 Task: Add an event with the title Second Marketing Campaign Assessment and Adjustments, date '2023/11/17', time 7:00 AM to 9:00 AMand add a description: Instruct the fallers to stand with their backs to their catchers, arms crossed against their chest, and feet together. The catchers should position themselves directly behind the fallers, ready to receive them., put the event into Yellow category . Add location for the event as: Edinburgh, UK, logged in from the account softage.8@softage.netand send the event invitation to softage.5@softage.net and softage.6@softage.net. Set a reminder for the event 5 minutes before
Action: Mouse moved to (104, 134)
Screenshot: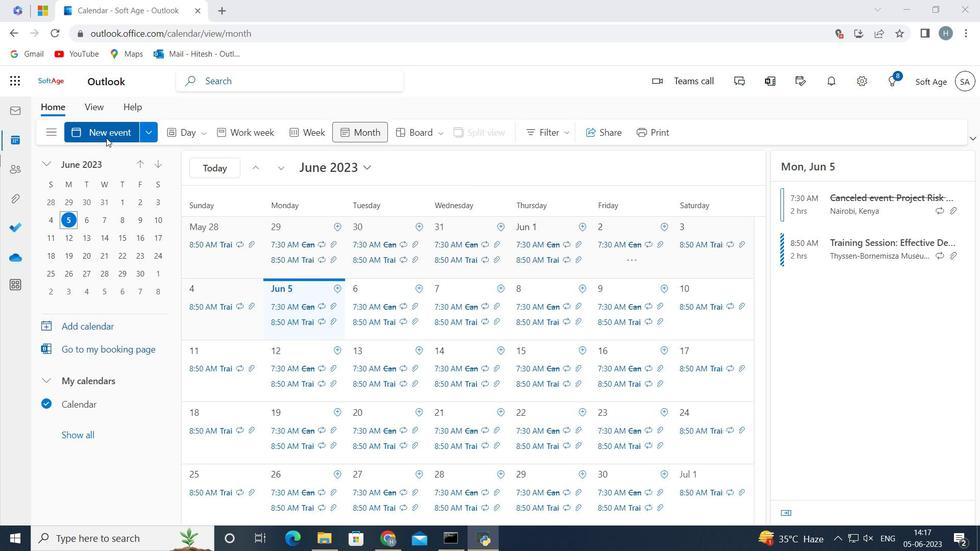 
Action: Mouse pressed left at (104, 134)
Screenshot: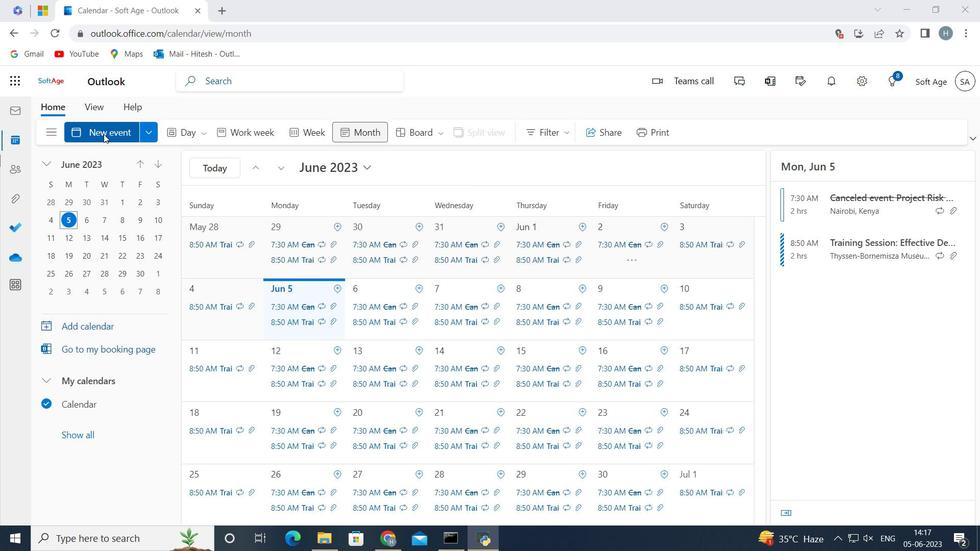 
Action: Mouse moved to (284, 206)
Screenshot: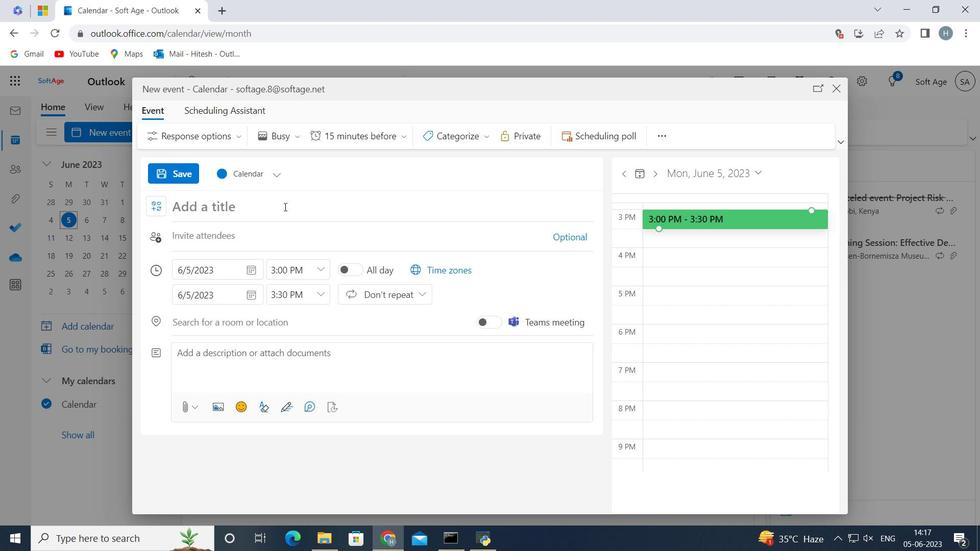 
Action: Mouse pressed left at (284, 206)
Screenshot: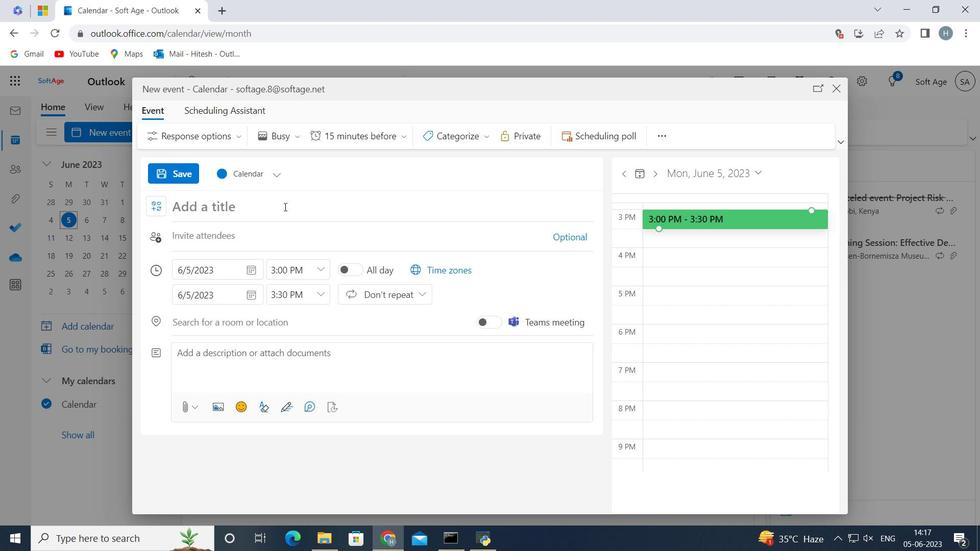 
Action: Mouse moved to (285, 206)
Screenshot: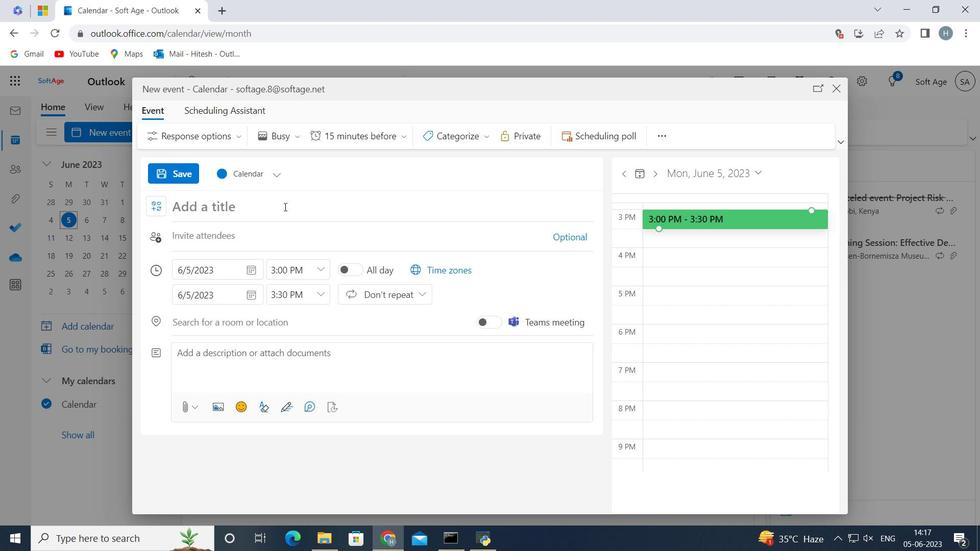 
Action: Key pressed <Key.shift>Second<Key.space><Key.shift>Mr<Key.backspace>arketing<Key.space><Key.shift>Campaign<Key.space><Key.shift>Assessment<Key.space>and<Key.space><Key.shift>Adjustments<Key.enter>
Screenshot: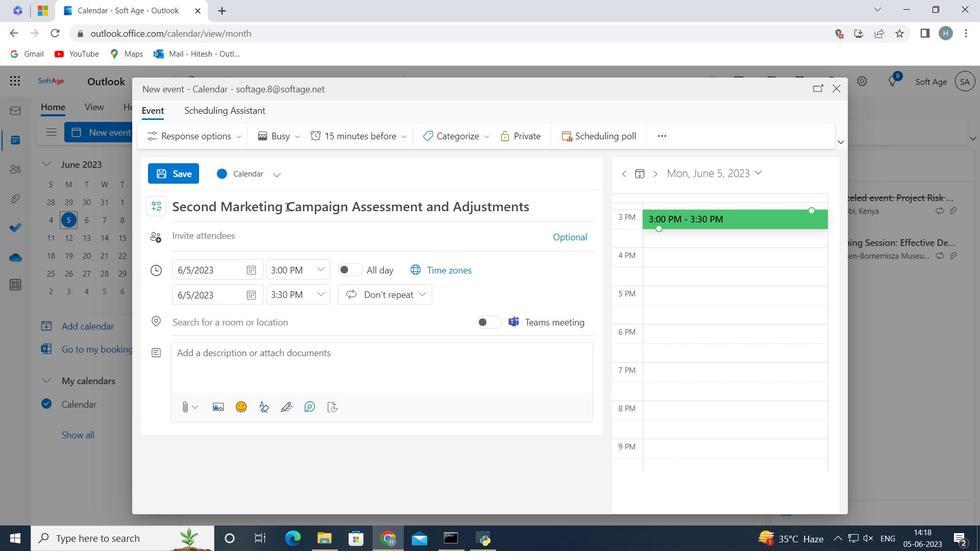 
Action: Mouse scrolled (285, 207) with delta (0, 0)
Screenshot: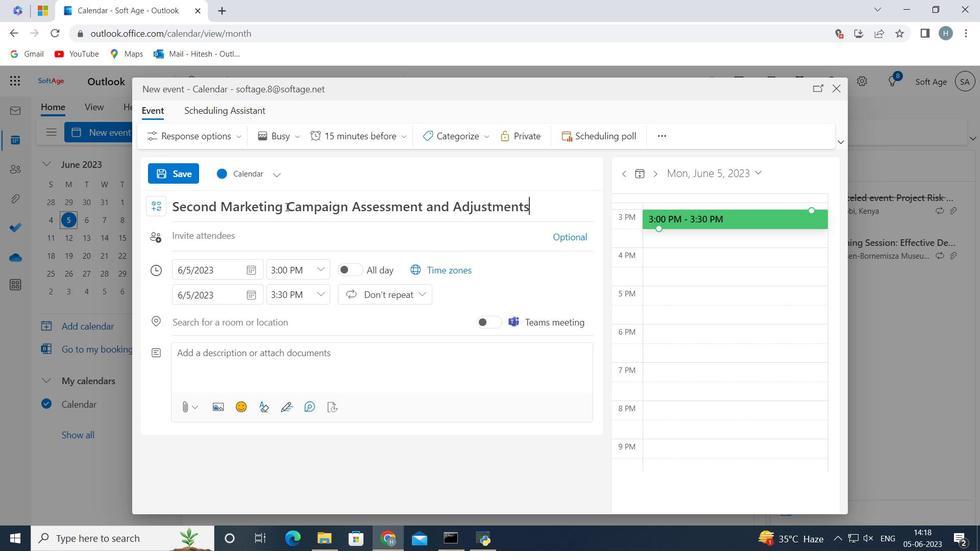 
Action: Mouse moved to (250, 267)
Screenshot: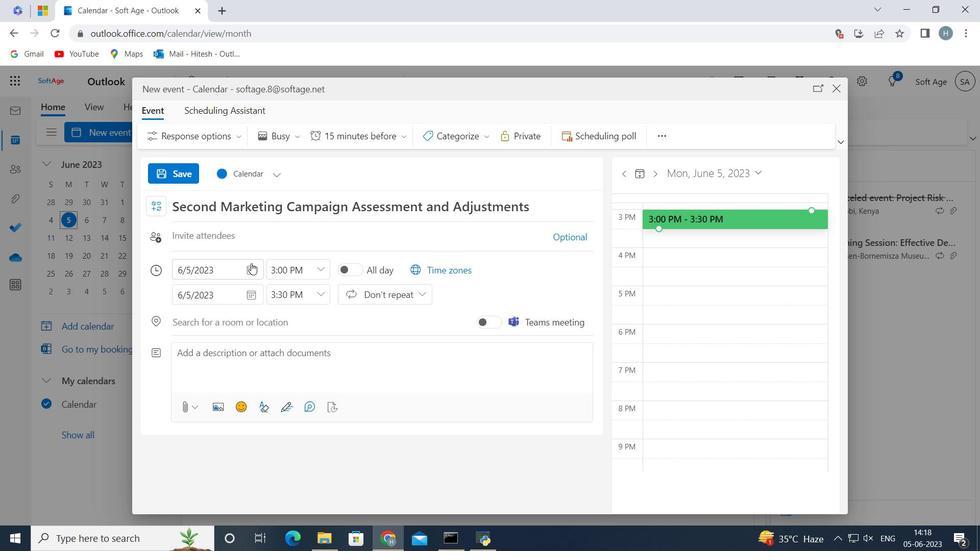 
Action: Mouse pressed left at (250, 267)
Screenshot: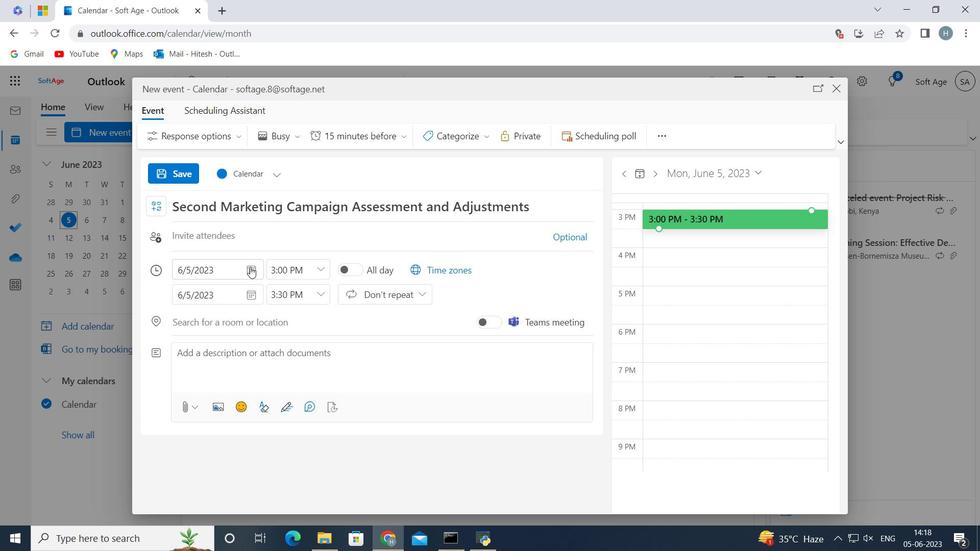 
Action: Mouse moved to (199, 292)
Screenshot: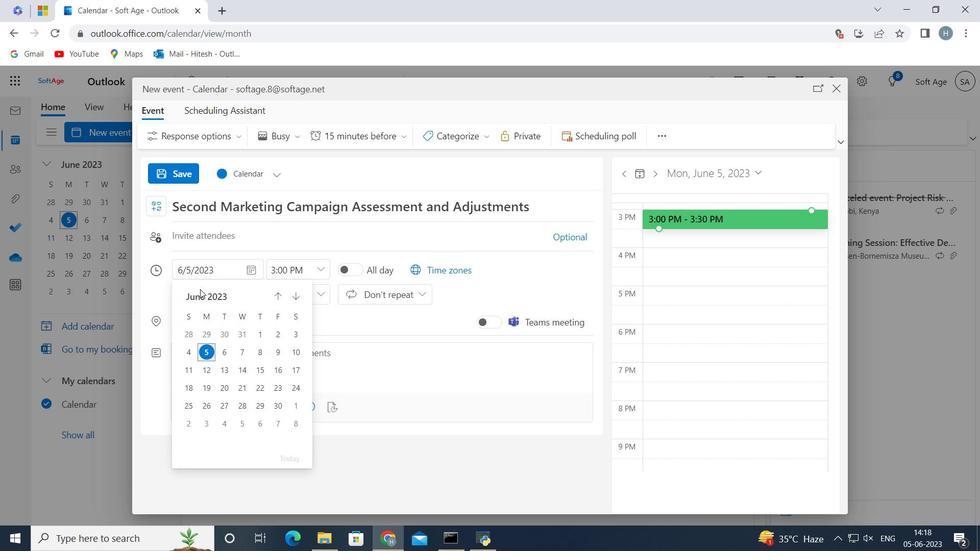 
Action: Mouse pressed left at (199, 292)
Screenshot: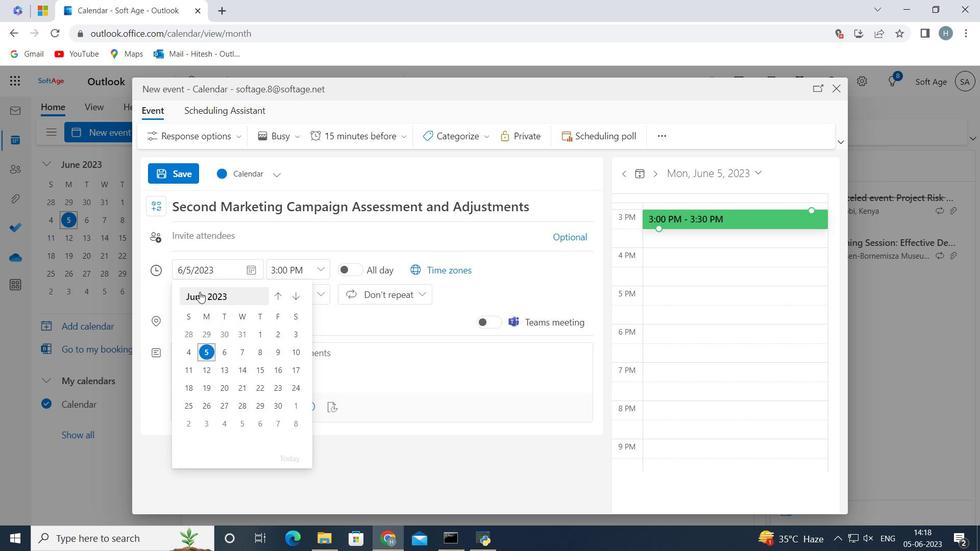 
Action: Mouse moved to (263, 392)
Screenshot: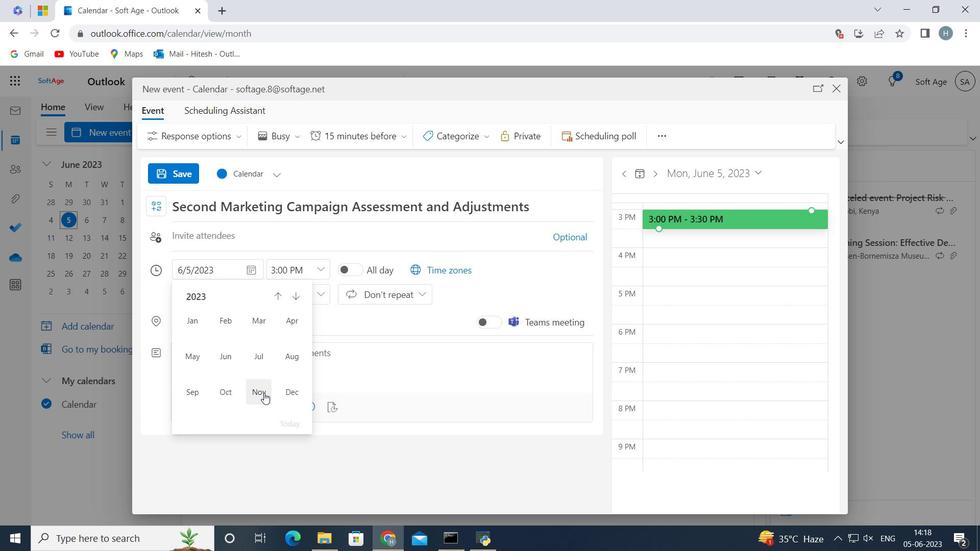 
Action: Mouse pressed left at (263, 392)
Screenshot: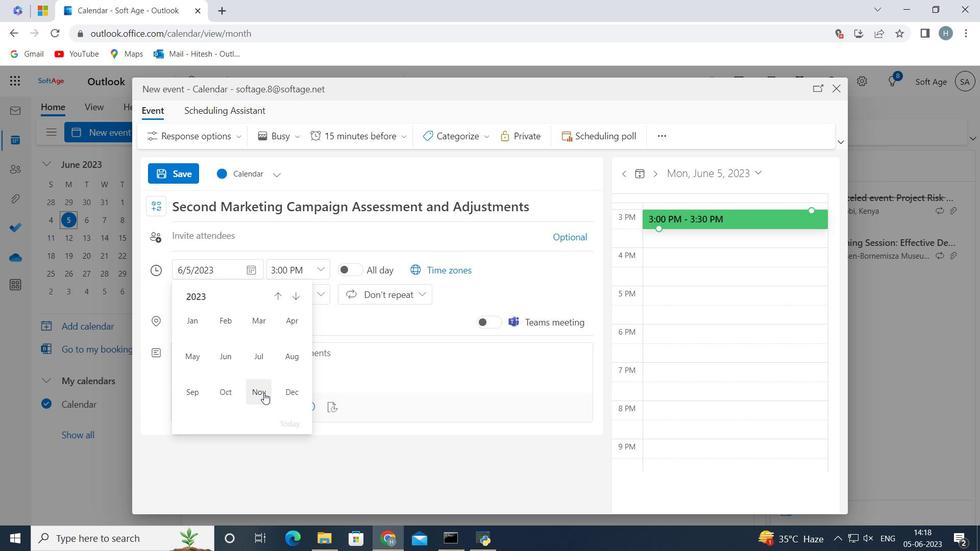 
Action: Mouse moved to (278, 367)
Screenshot: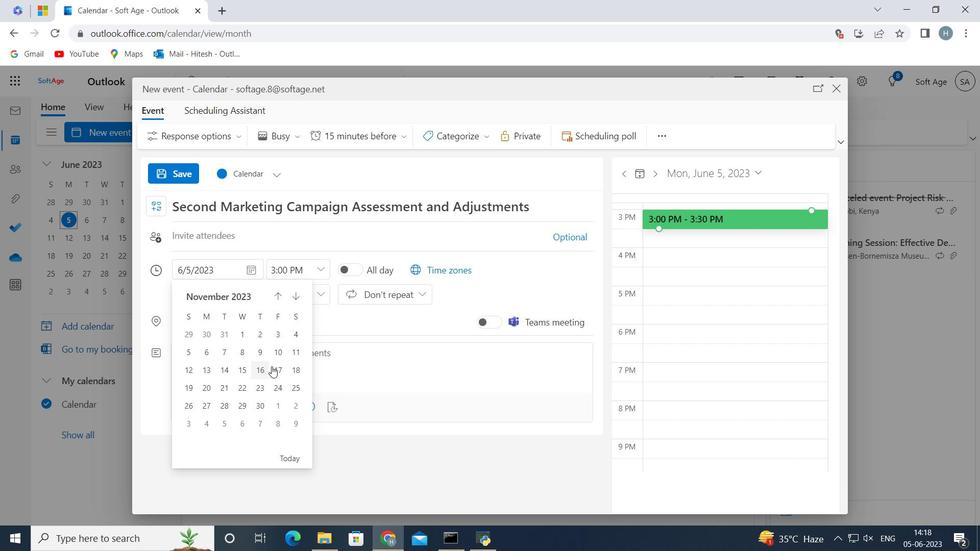 
Action: Mouse pressed left at (278, 367)
Screenshot: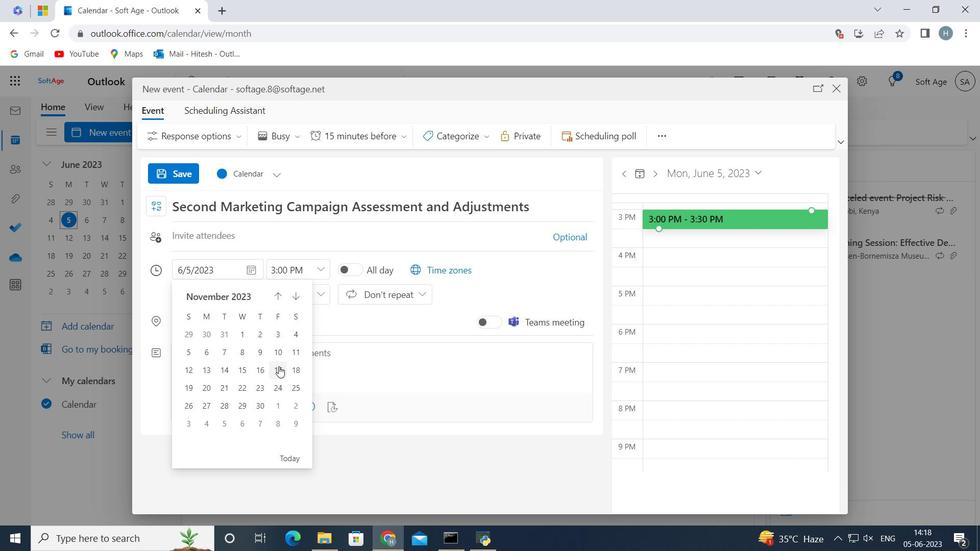 
Action: Mouse moved to (319, 270)
Screenshot: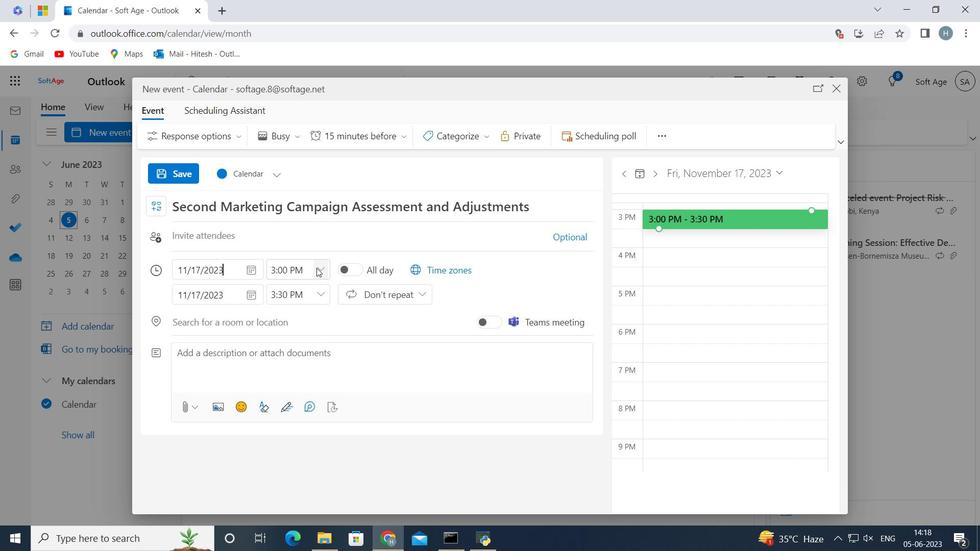 
Action: Mouse pressed left at (319, 270)
Screenshot: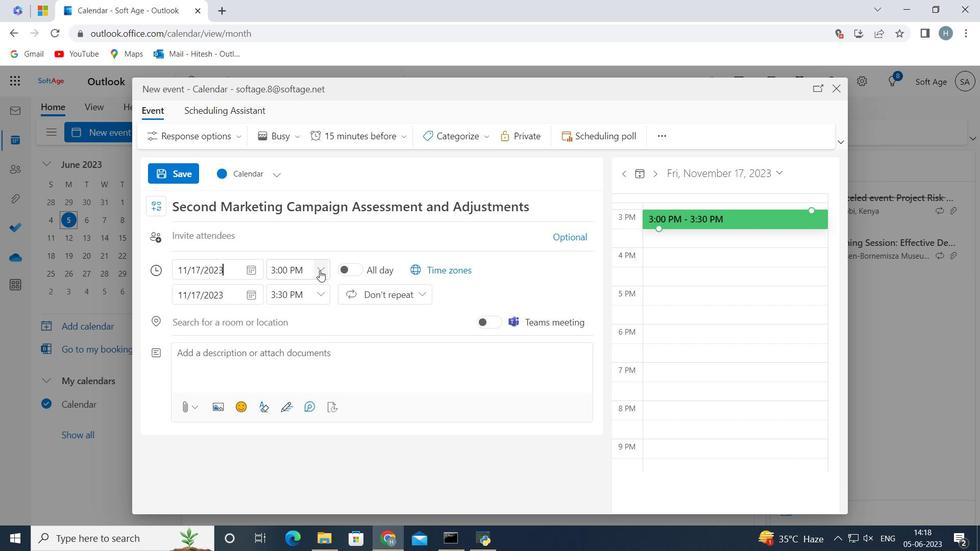 
Action: Mouse moved to (304, 333)
Screenshot: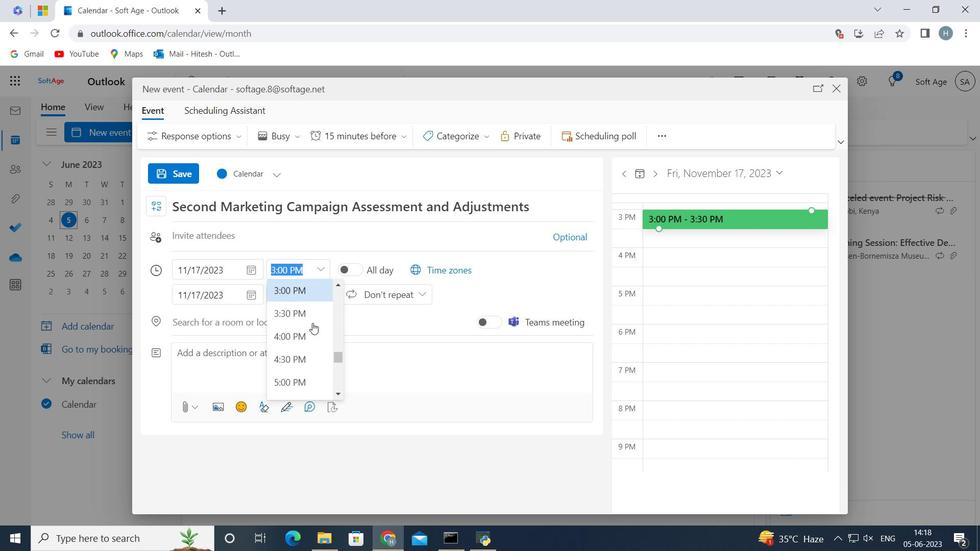 
Action: Mouse scrolled (304, 334) with delta (0, 0)
Screenshot: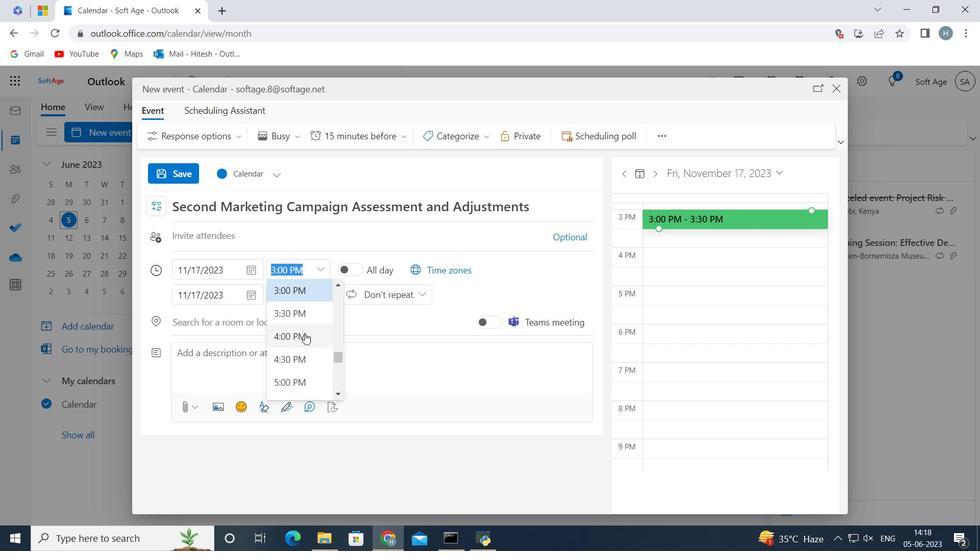 
Action: Mouse scrolled (304, 334) with delta (0, 0)
Screenshot: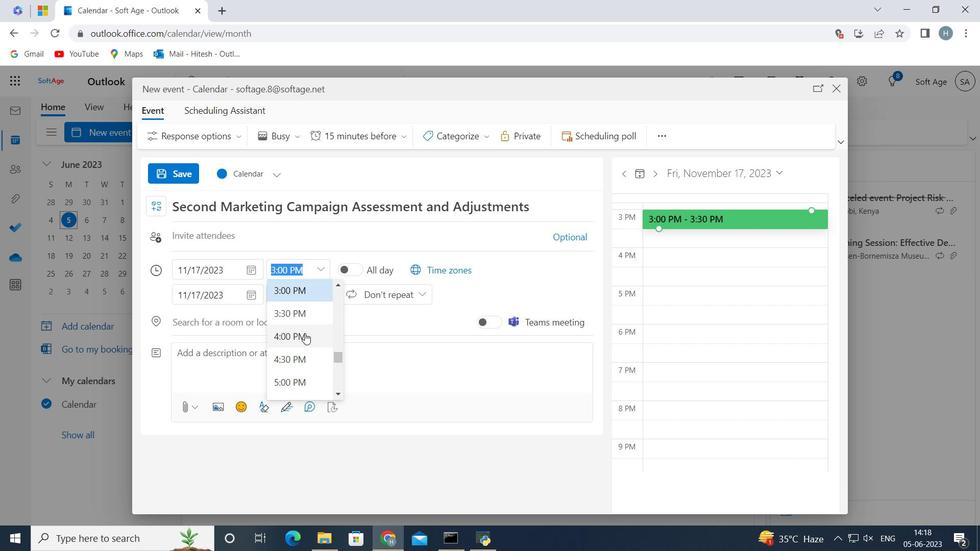 
Action: Mouse scrolled (304, 334) with delta (0, 0)
Screenshot: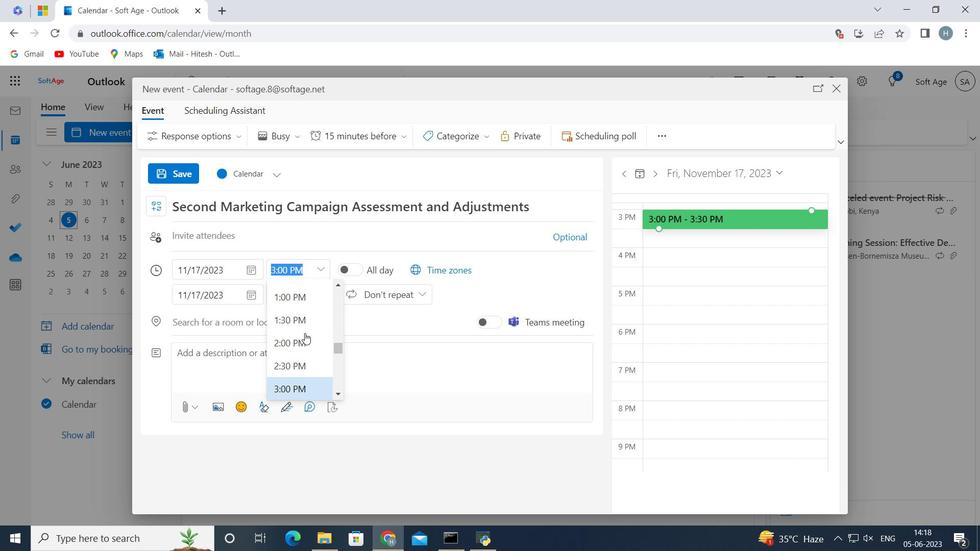 
Action: Mouse scrolled (304, 334) with delta (0, 0)
Screenshot: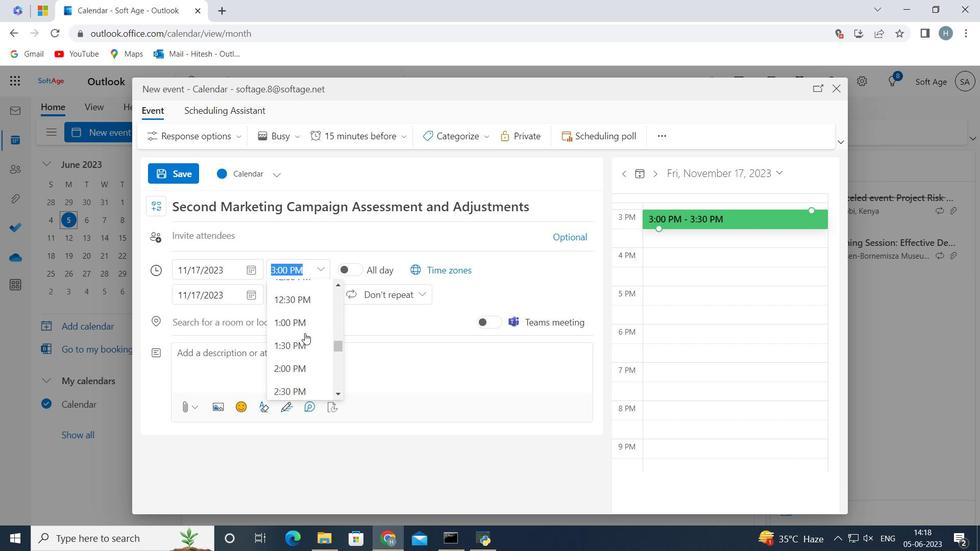 
Action: Mouse scrolled (304, 334) with delta (0, 0)
Screenshot: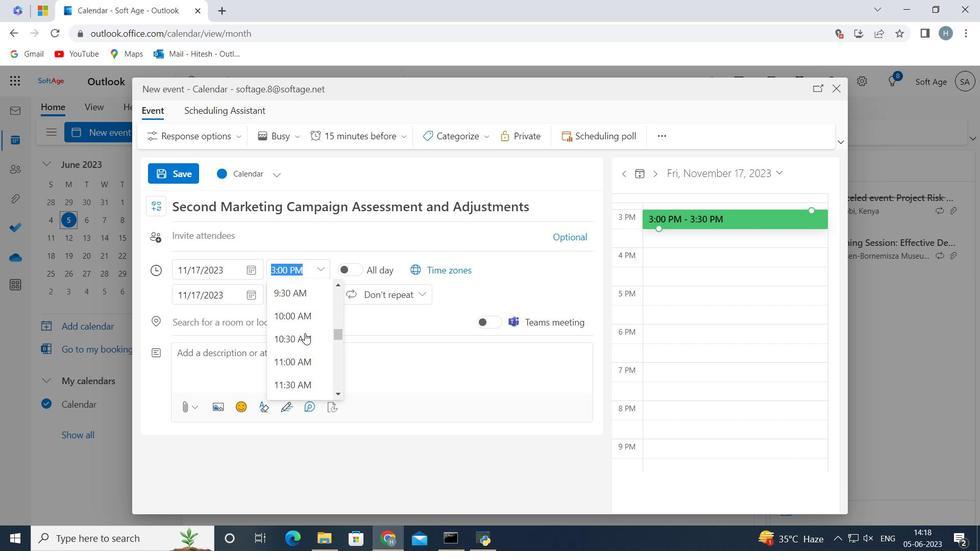 
Action: Mouse scrolled (304, 334) with delta (0, 0)
Screenshot: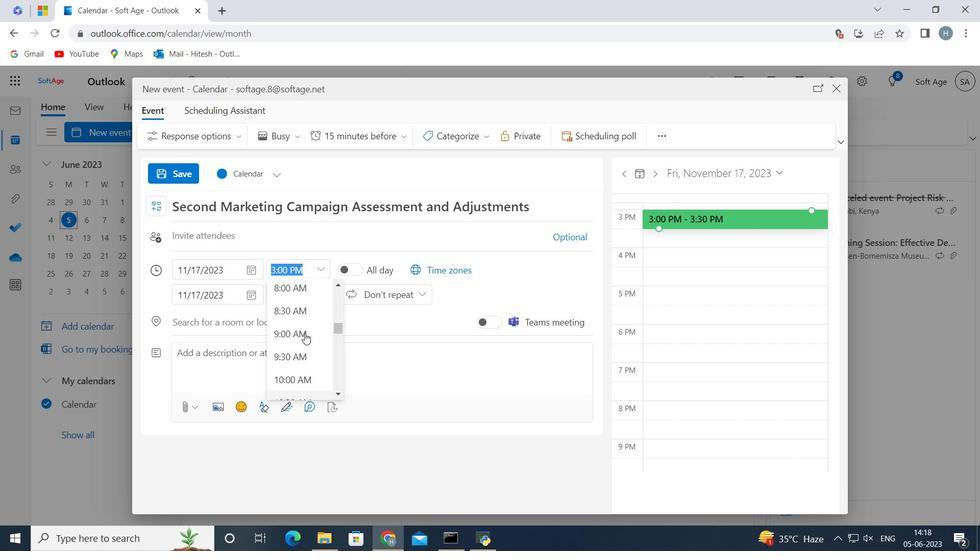 
Action: Mouse scrolled (304, 334) with delta (0, 0)
Screenshot: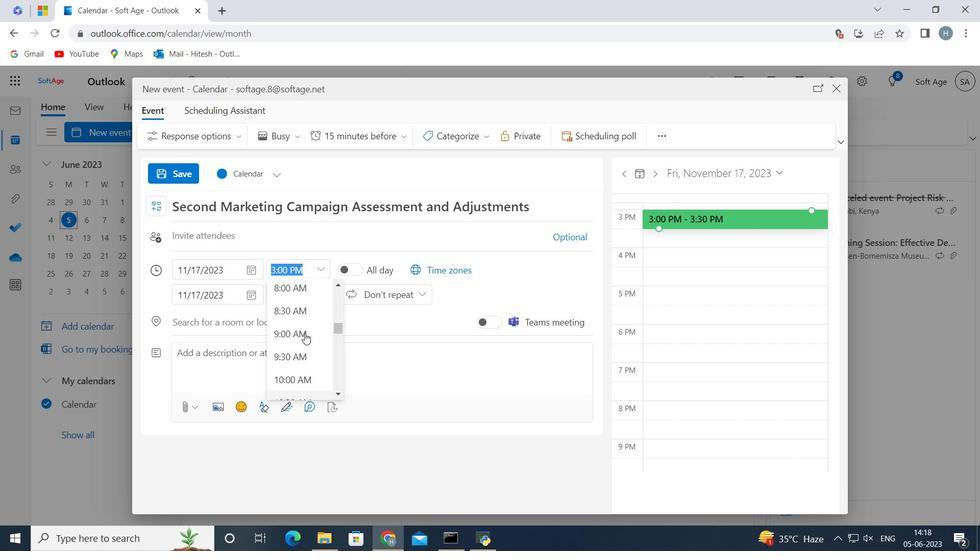 
Action: Mouse moved to (288, 370)
Screenshot: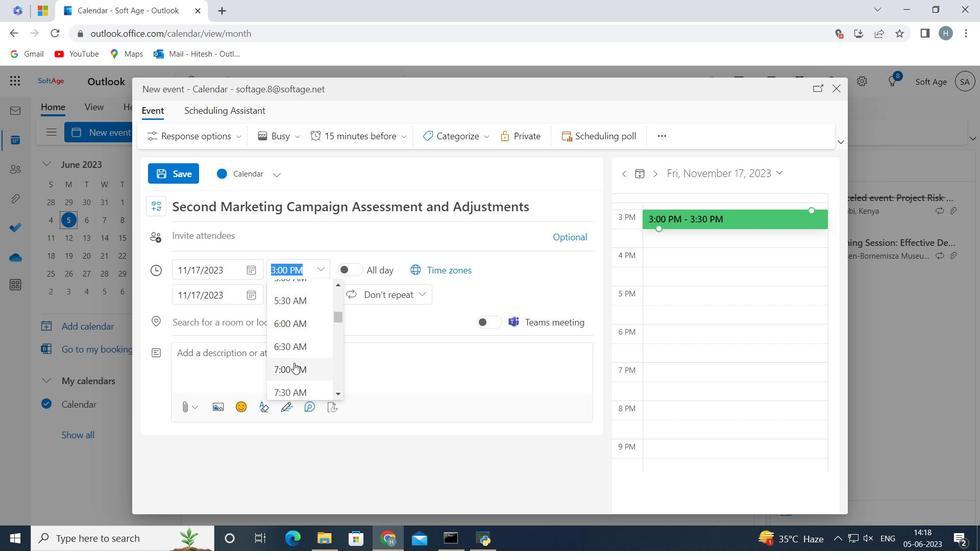 
Action: Mouse pressed left at (288, 370)
Screenshot: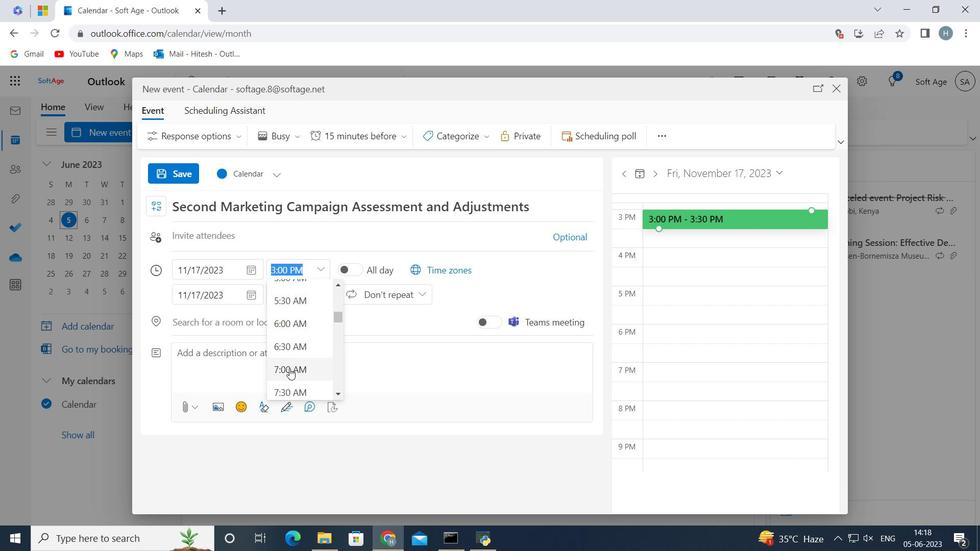 
Action: Mouse moved to (319, 295)
Screenshot: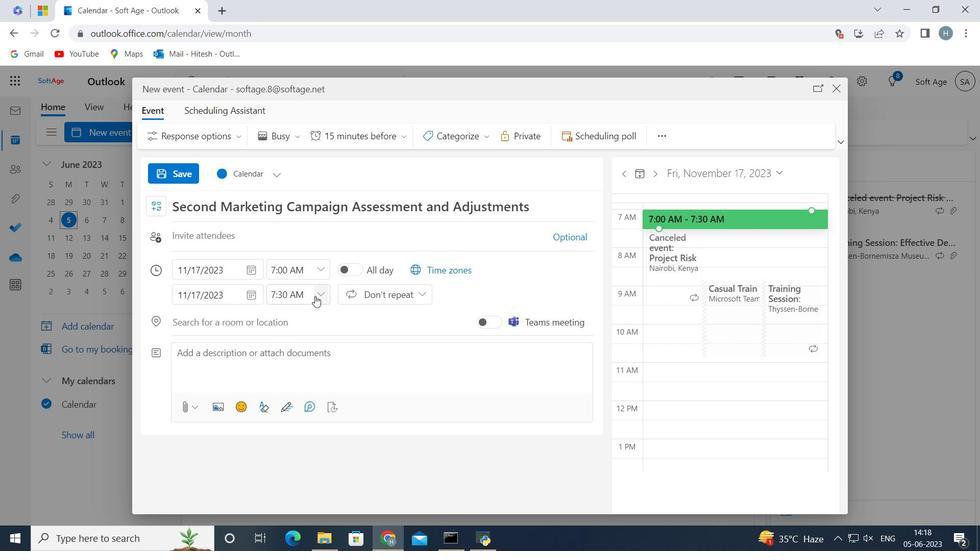 
Action: Mouse pressed left at (319, 295)
Screenshot: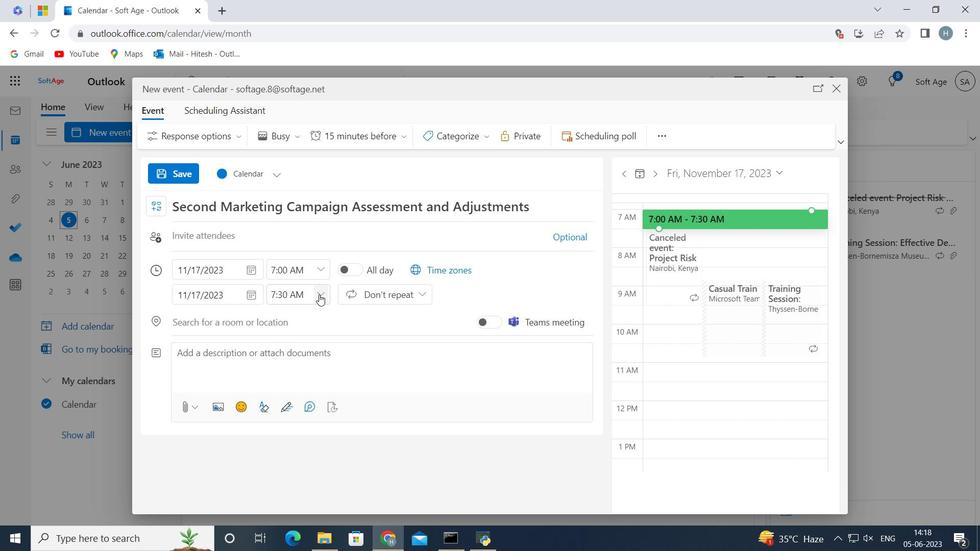 
Action: Mouse moved to (313, 382)
Screenshot: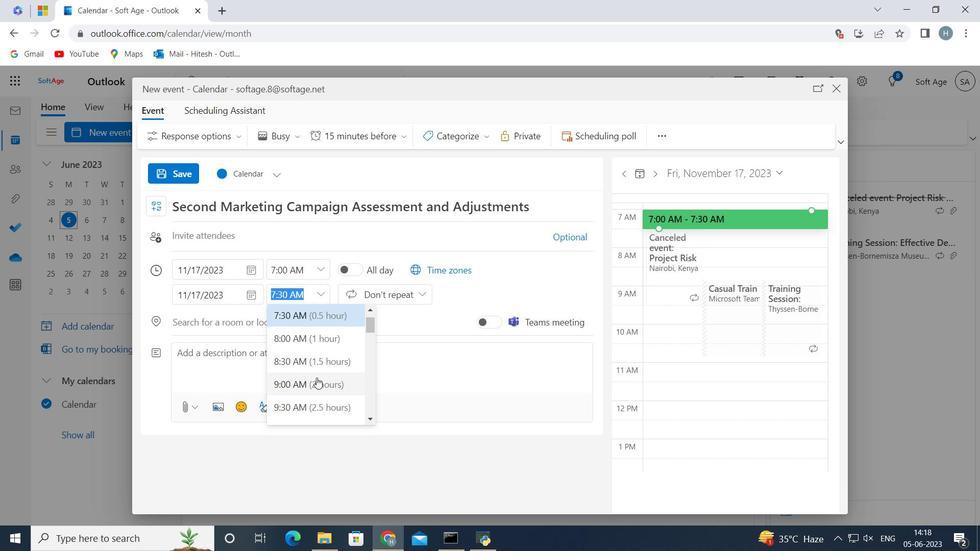 
Action: Mouse pressed left at (313, 382)
Screenshot: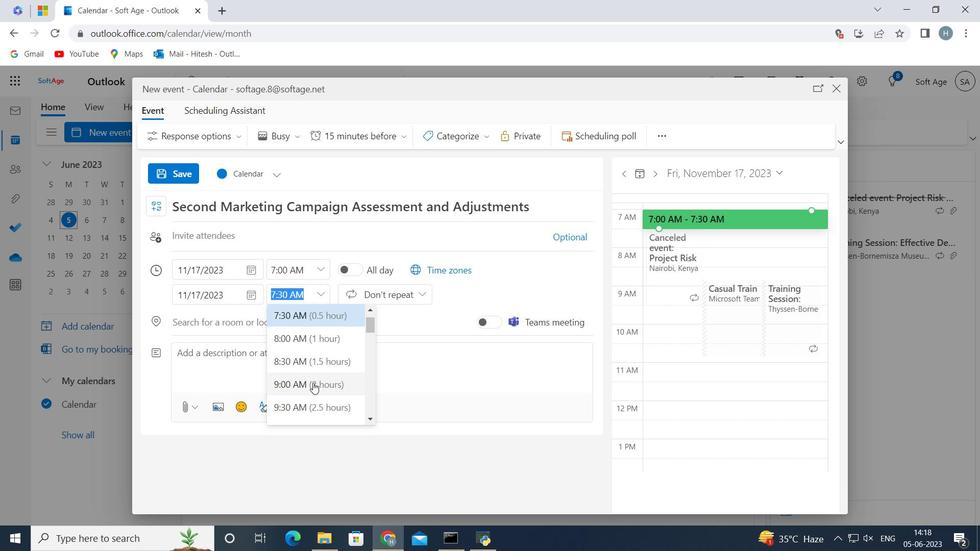 
Action: Mouse moved to (303, 356)
Screenshot: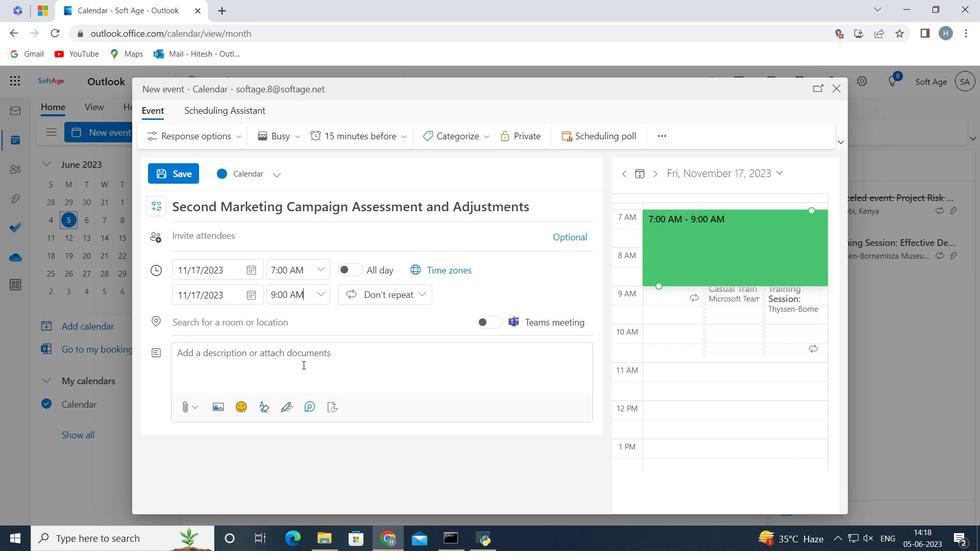 
Action: Mouse pressed left at (303, 356)
Screenshot: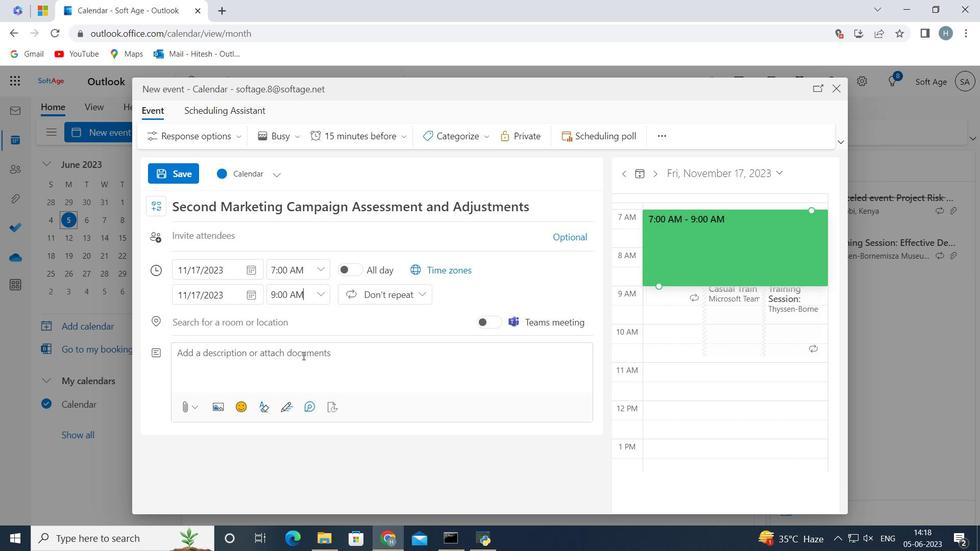 
Action: Key pressed <Key.shift>Instruct<Key.space>the<Key.space>fallers<Key.space>to<Key.space>stand<Key.space>with<Key.space>their<Key.space>backs<Key.space>to<Key.space>their<Key.space>catchers,<Key.space>arms<Key.space>crossed<Key.space>against<Key.space>their<Key.space>chest,<Key.space>and<Key.space>feet<Key.space>together.<Key.space><Key.shift>The<Key.space>catchers<Key.space>sg<Key.backspace>hould<Key.space>position<Key.space>themselves<Key.space>directly<Key.space>behind<Key.space>the<Key.space>fallers,<Key.space>ready<Key.space>y<Key.backspace>to<Key.space>receive<Key.space>them.<Key.space>
Screenshot: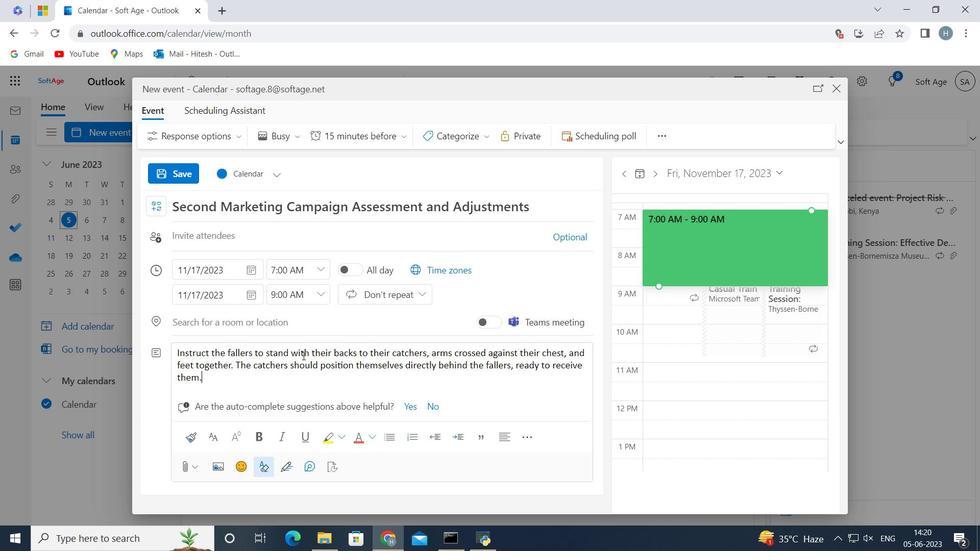 
Action: Mouse moved to (483, 137)
Screenshot: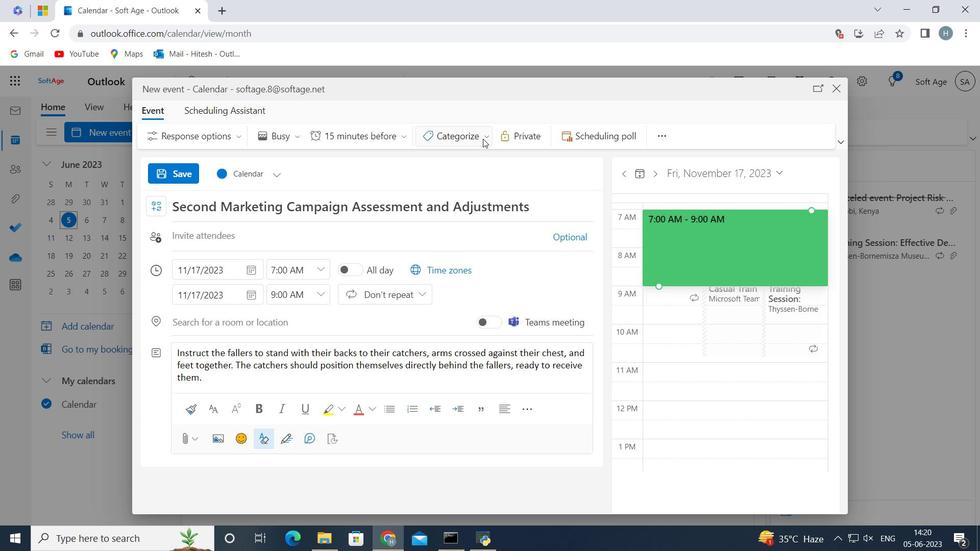 
Action: Mouse pressed left at (483, 137)
Screenshot: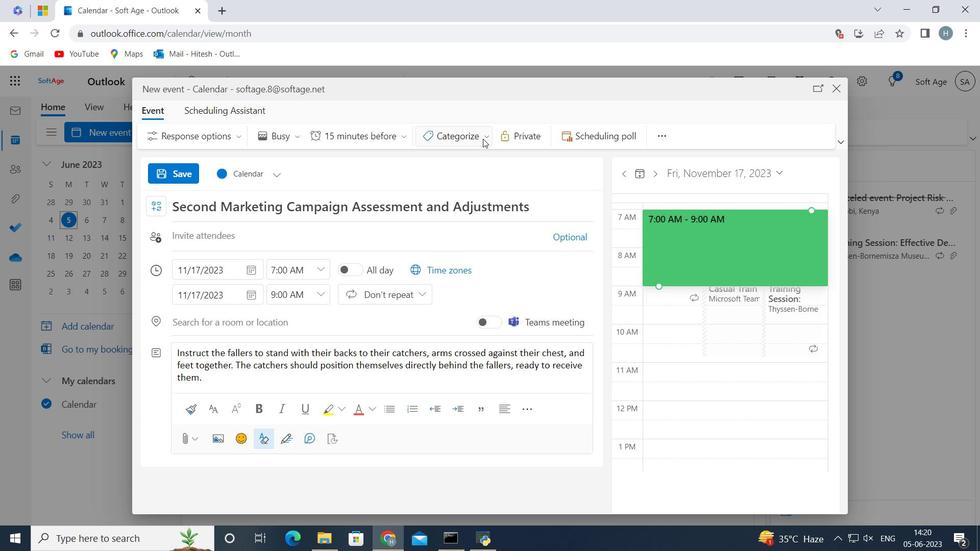 
Action: Mouse moved to (470, 257)
Screenshot: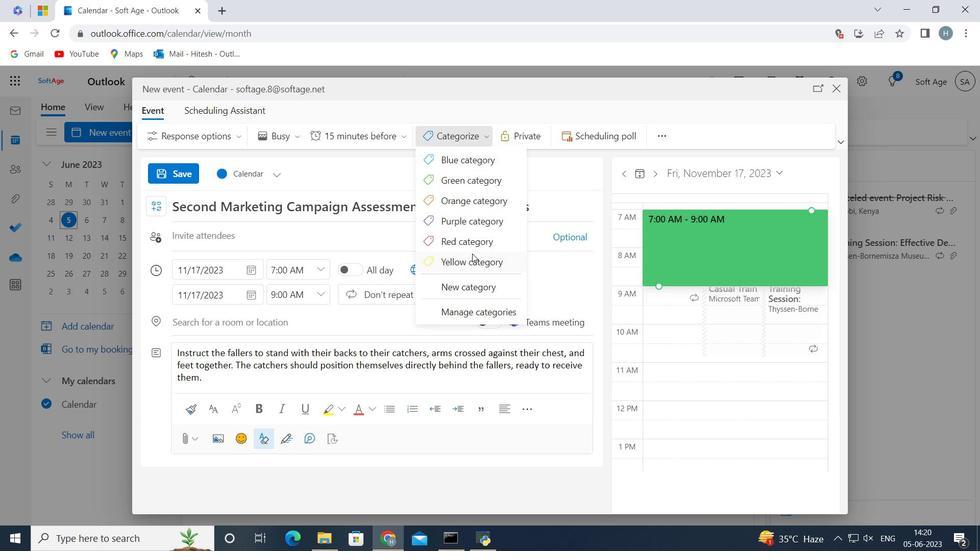 
Action: Mouse pressed left at (470, 257)
Screenshot: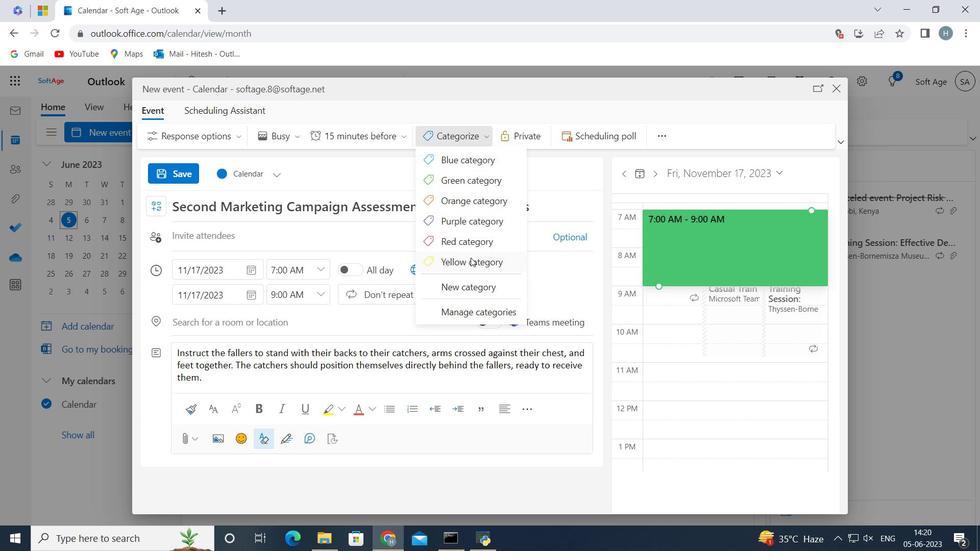 
Action: Mouse moved to (322, 324)
Screenshot: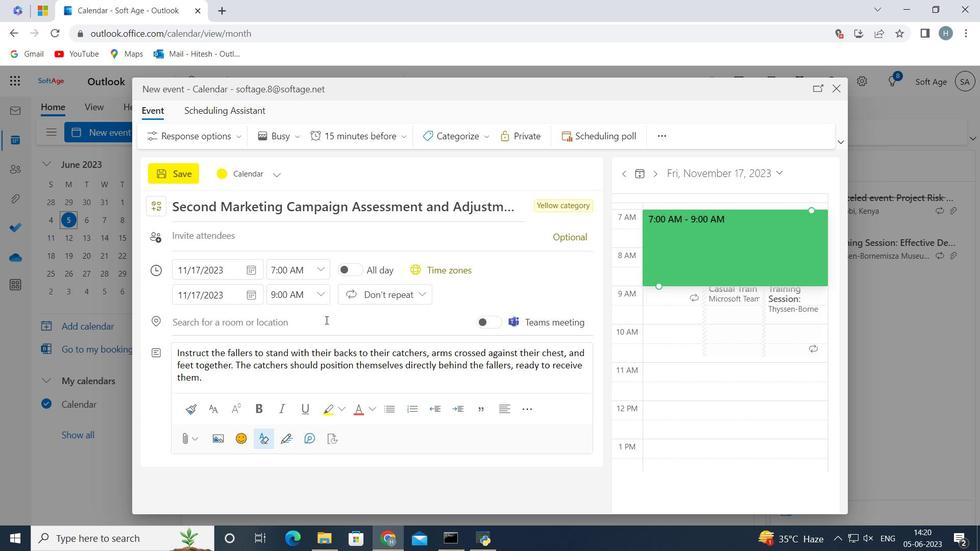 
Action: Mouse pressed left at (322, 324)
Screenshot: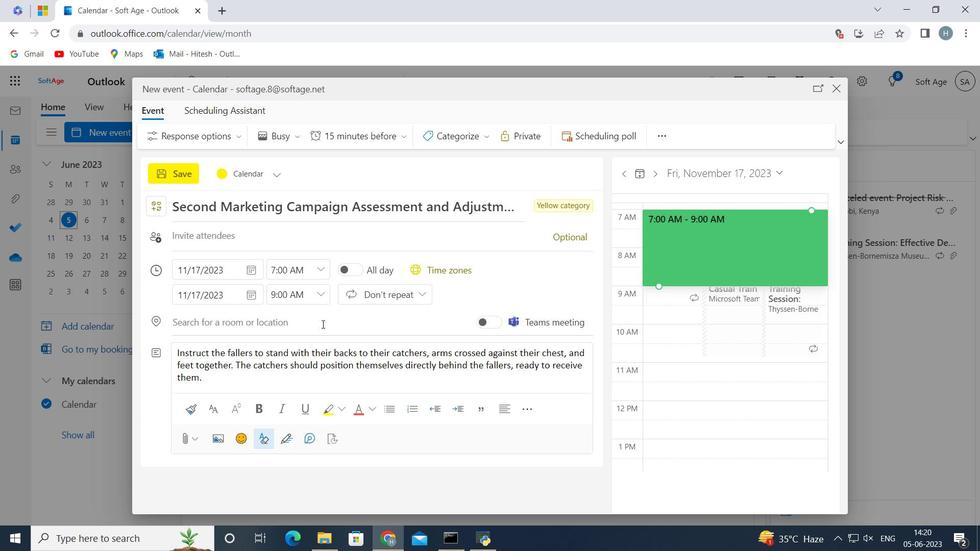 
Action: Key pressed <Key.shift>Edinburgh,<Key.space><Key.shift>UK<Key.space>
Screenshot: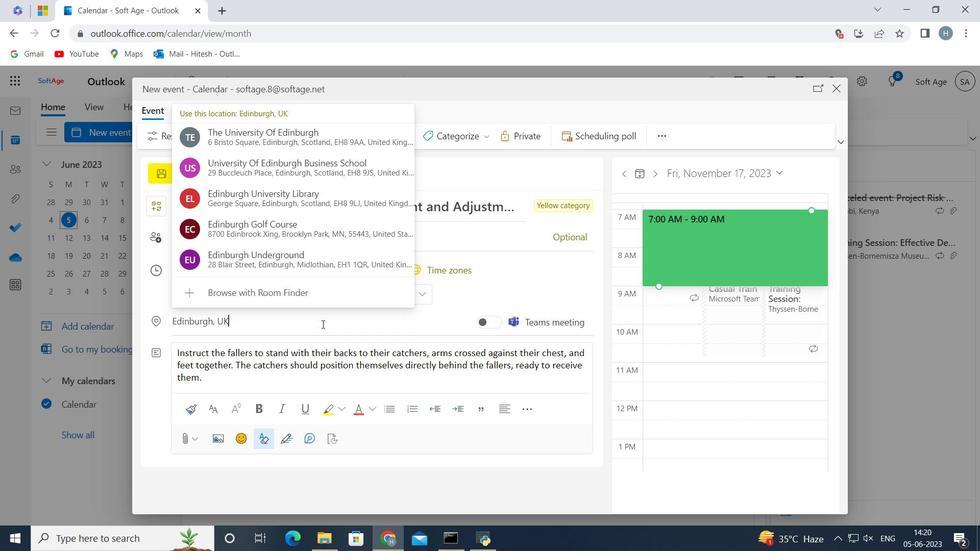 
Action: Mouse moved to (509, 275)
Screenshot: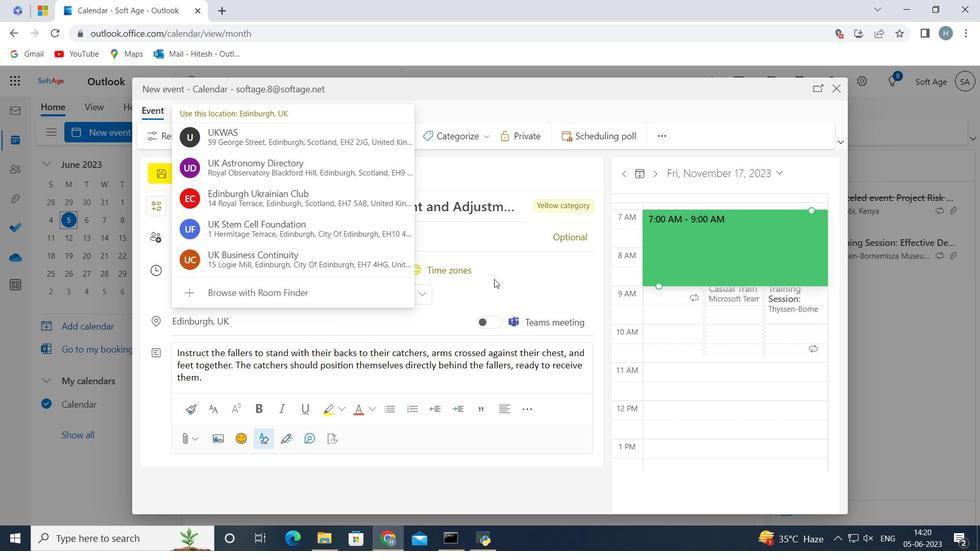 
Action: Mouse pressed left at (509, 275)
Screenshot: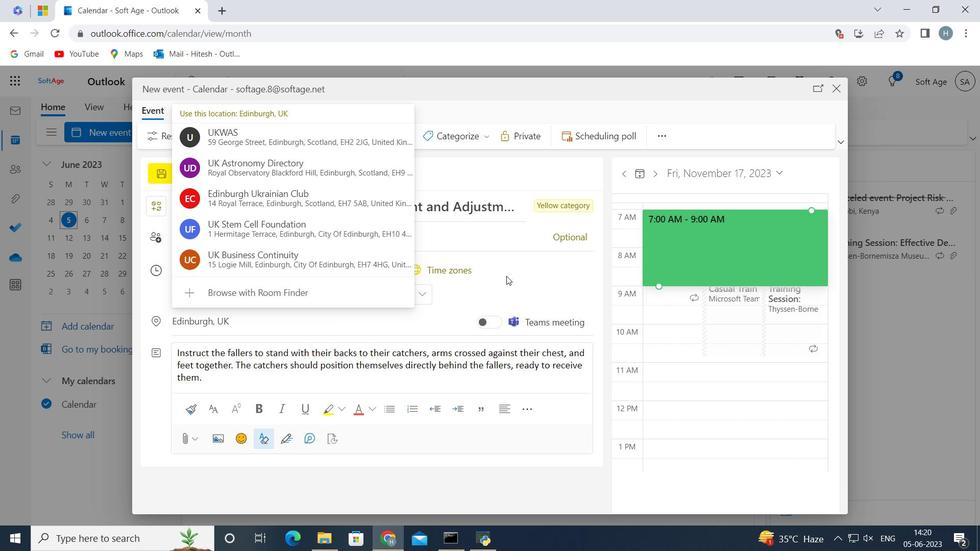 
Action: Mouse moved to (476, 244)
Screenshot: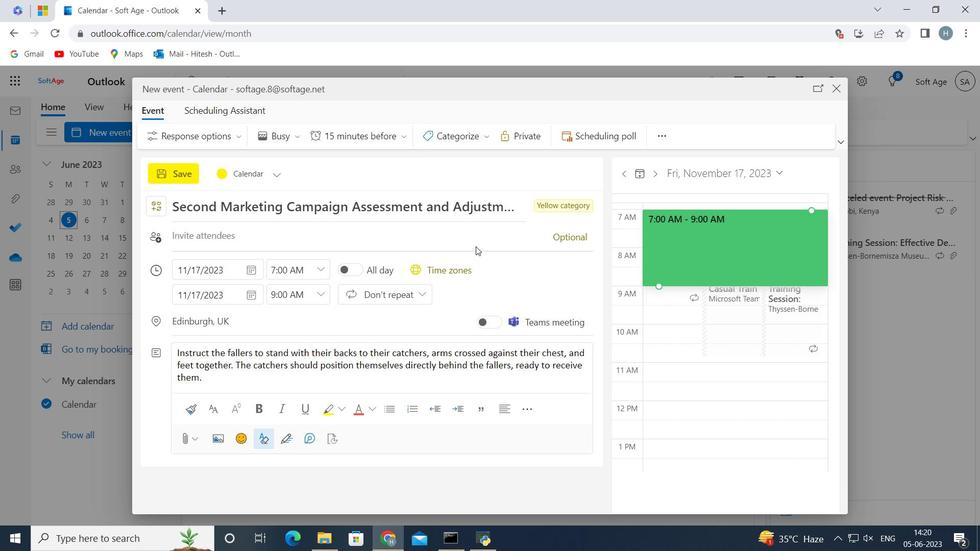
Action: Mouse pressed left at (476, 244)
Screenshot: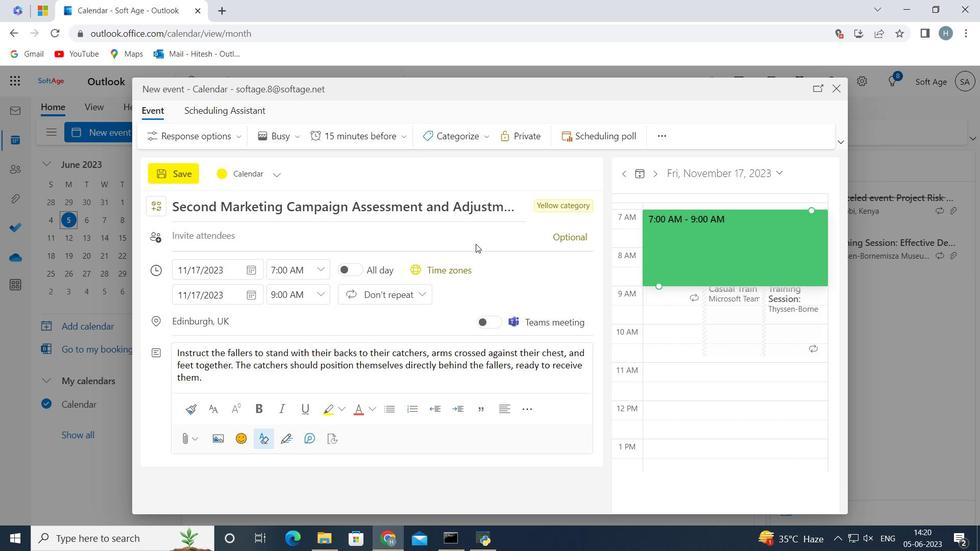 
Action: Key pressed softage.5<Key.shift>@softage.net
Screenshot: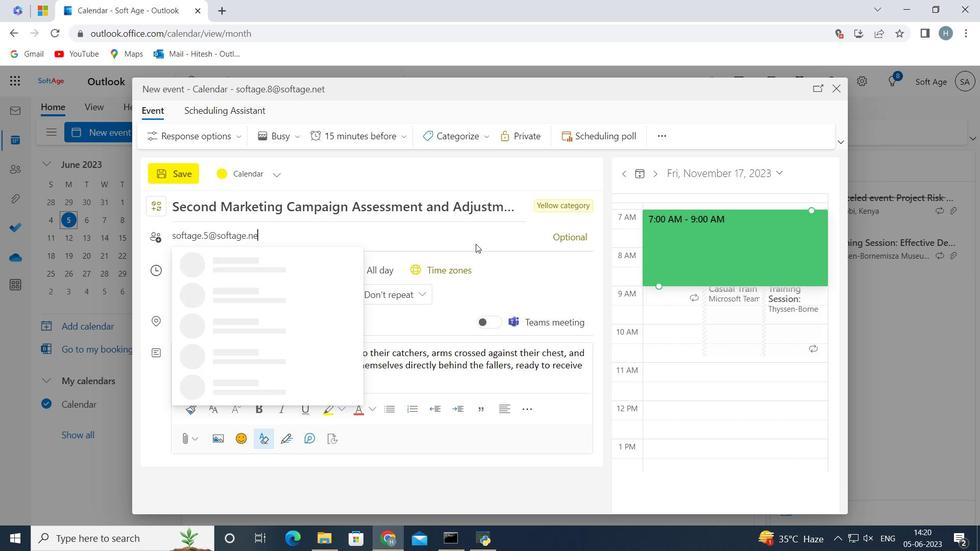 
Action: Mouse moved to (264, 266)
Screenshot: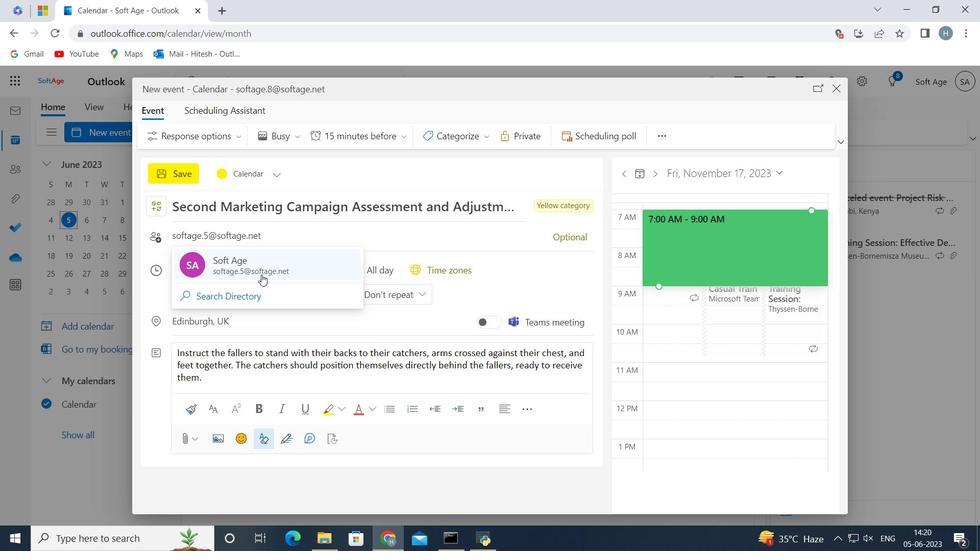 
Action: Mouse pressed left at (264, 266)
Screenshot: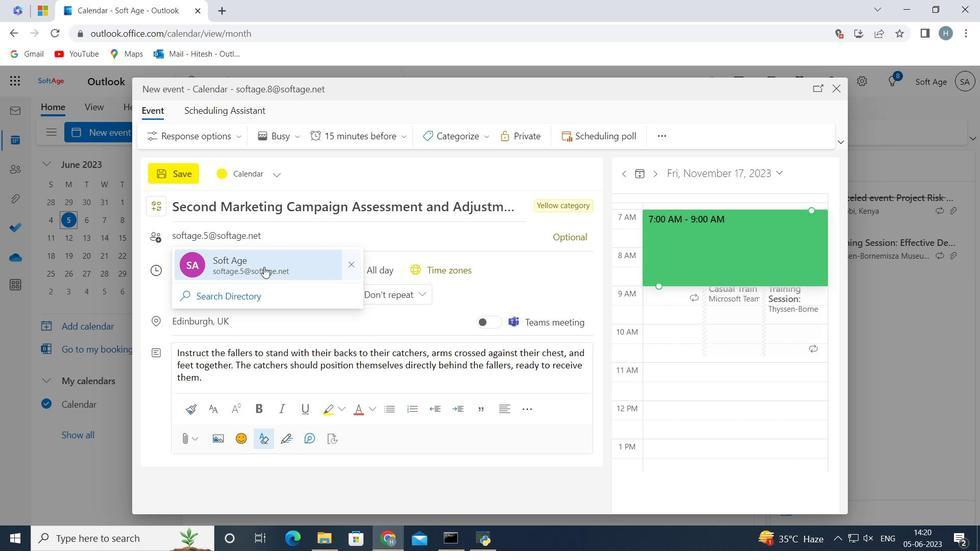 
Action: Key pressed softage.6<Key.shift>@softage.net
Screenshot: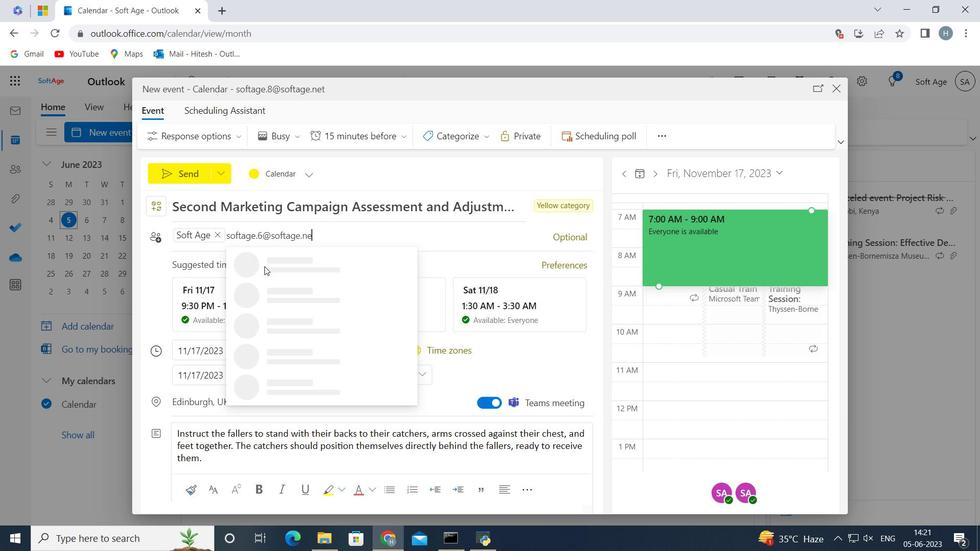 
Action: Mouse pressed left at (264, 266)
Screenshot: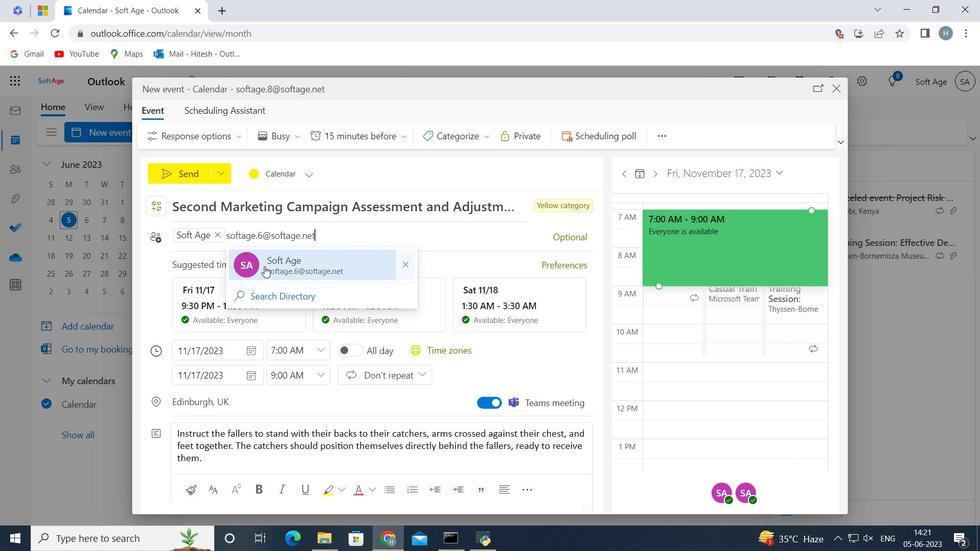 
Action: Mouse moved to (400, 139)
Screenshot: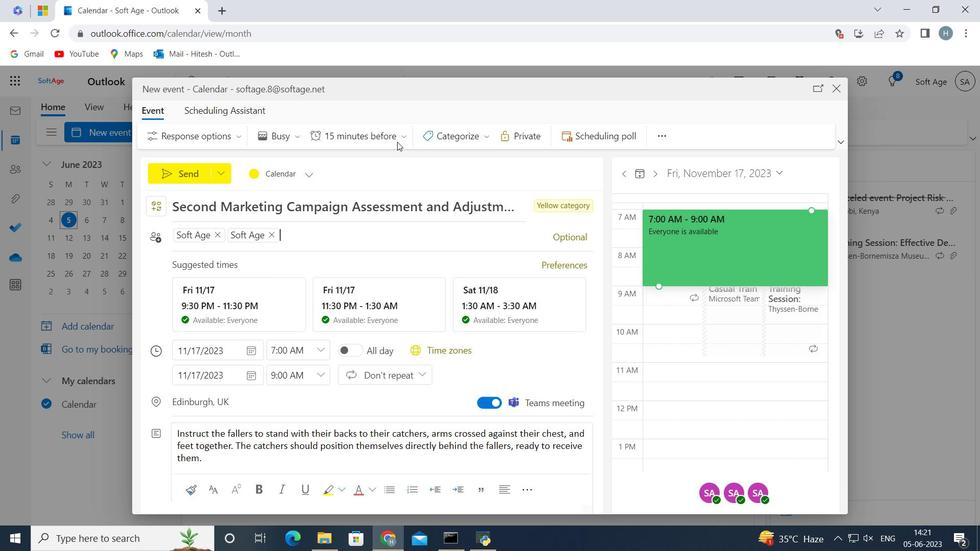 
Action: Mouse pressed left at (400, 139)
Screenshot: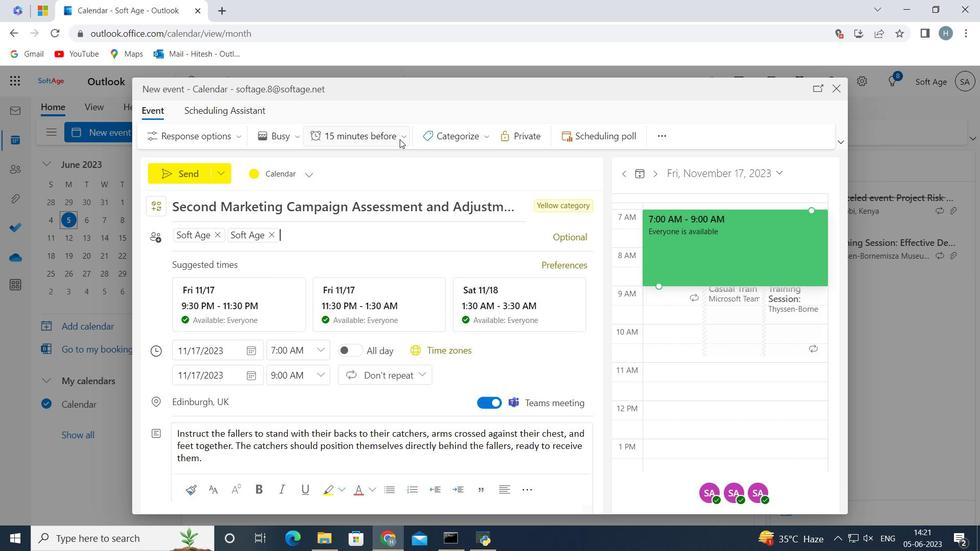 
Action: Mouse moved to (370, 206)
Screenshot: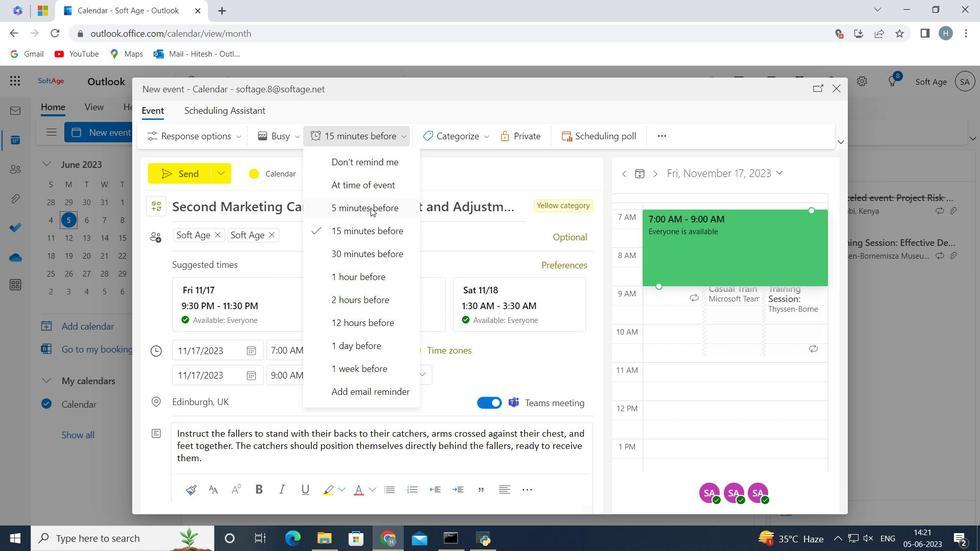 
Action: Mouse pressed left at (370, 206)
Screenshot: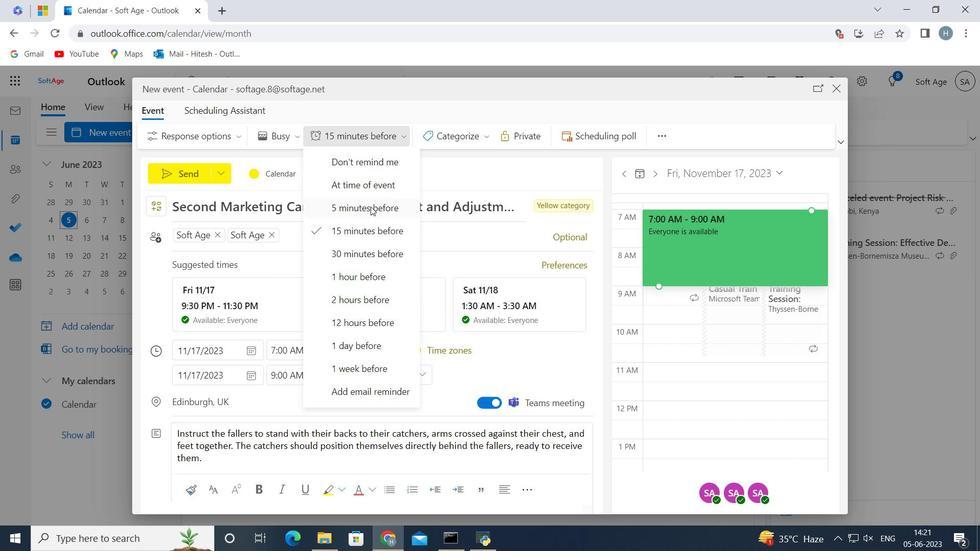 
Action: Mouse moved to (194, 176)
Screenshot: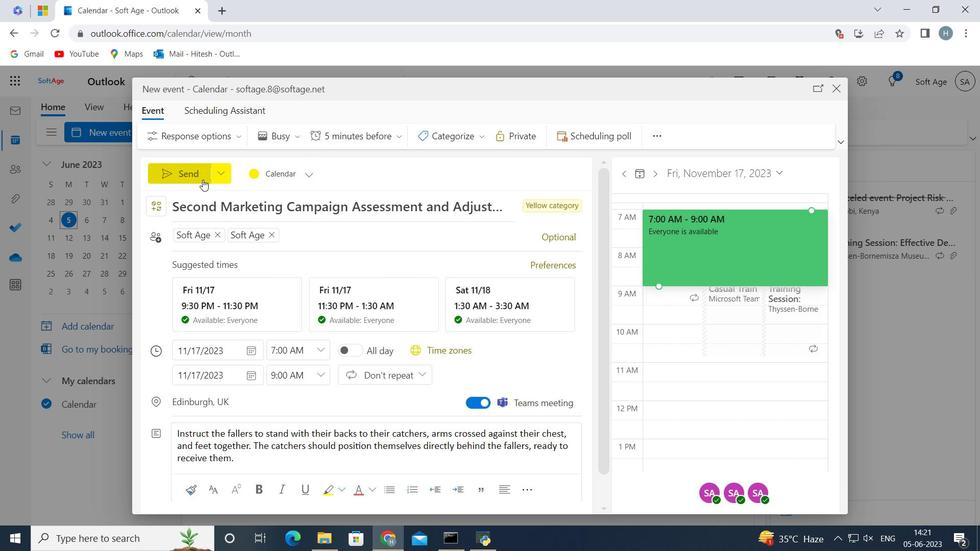 
Action: Mouse pressed left at (194, 176)
Screenshot: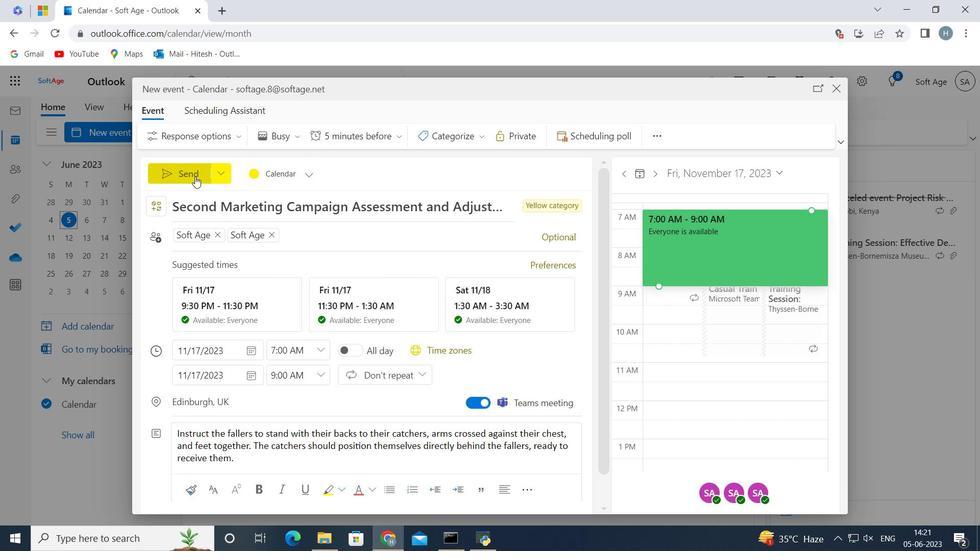 
Action: Mouse moved to (422, 203)
Screenshot: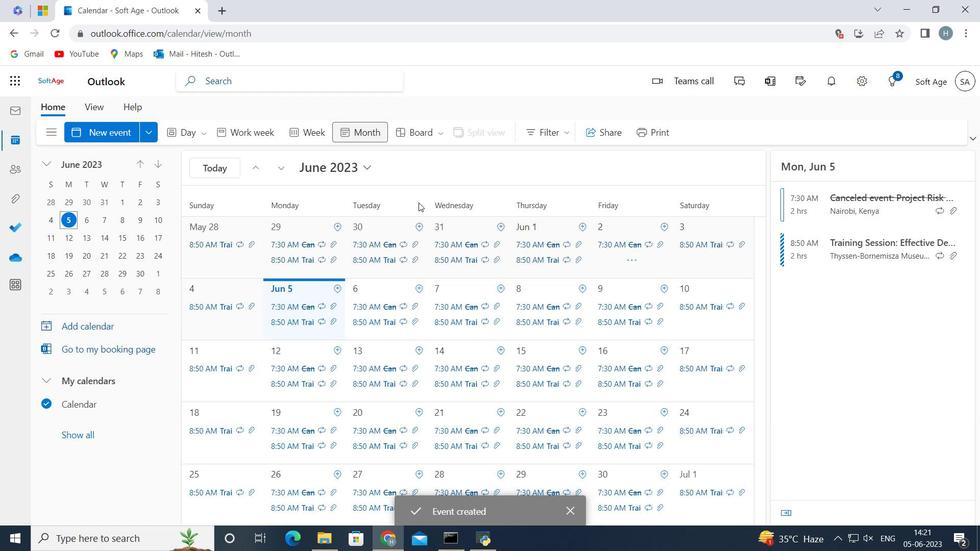 
